 Task: Create New Customer with Customer Name: Chilli Thai, Billing Address Line1: 3109 Abia Martin Drive, Billing Address Line2:  Panther Burn, Billing Address Line3:  Mississippi 38765
Action: Mouse moved to (131, 26)
Screenshot: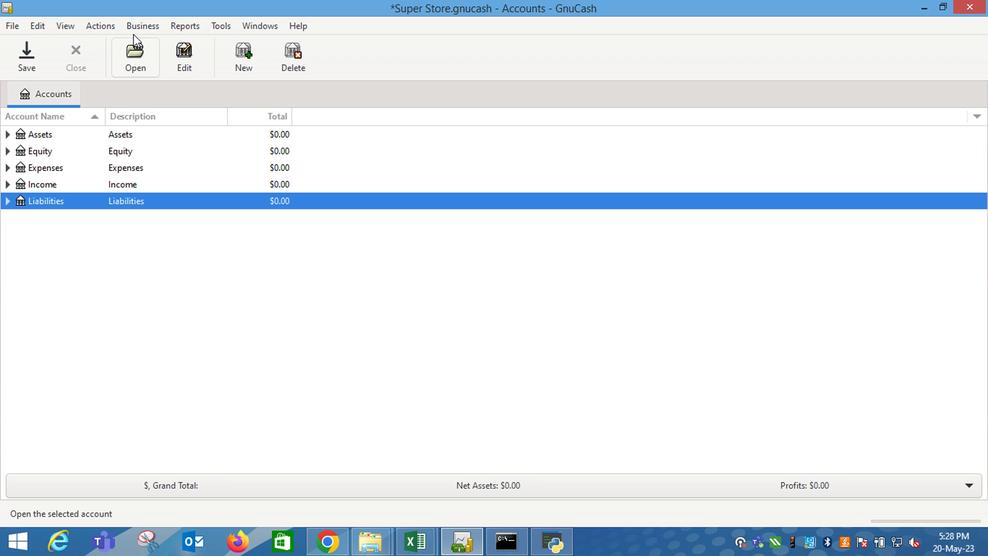 
Action: Mouse pressed left at (131, 26)
Screenshot: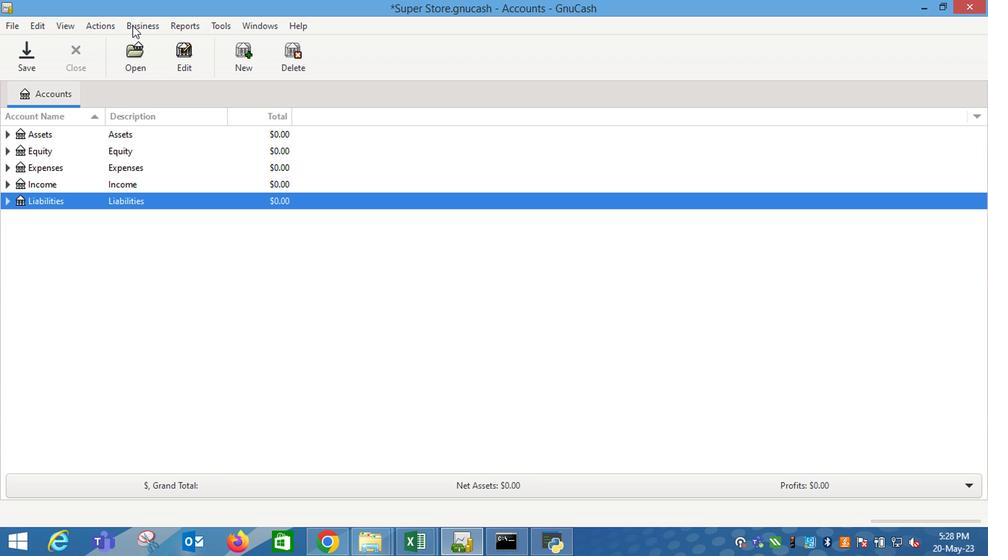 
Action: Mouse moved to (352, 68)
Screenshot: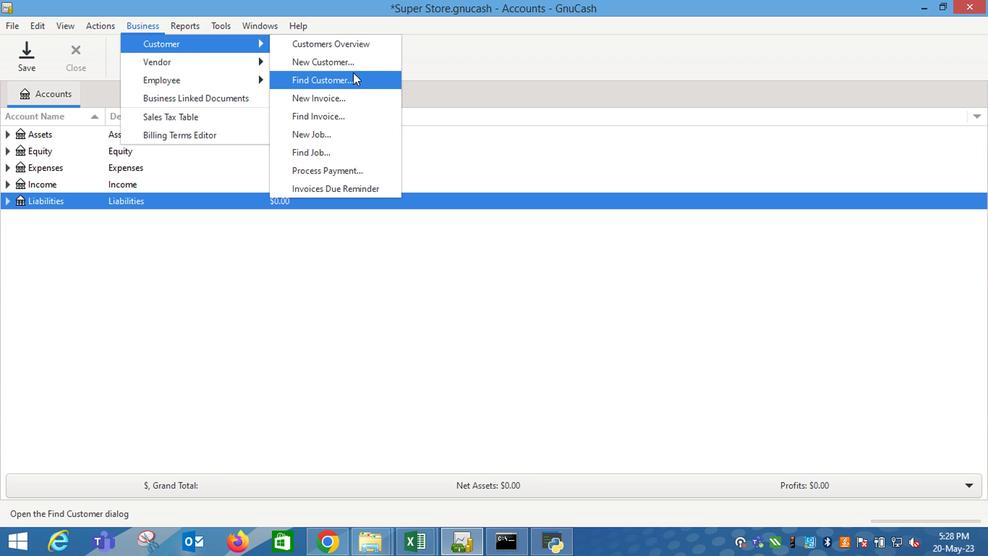 
Action: Mouse pressed left at (352, 68)
Screenshot: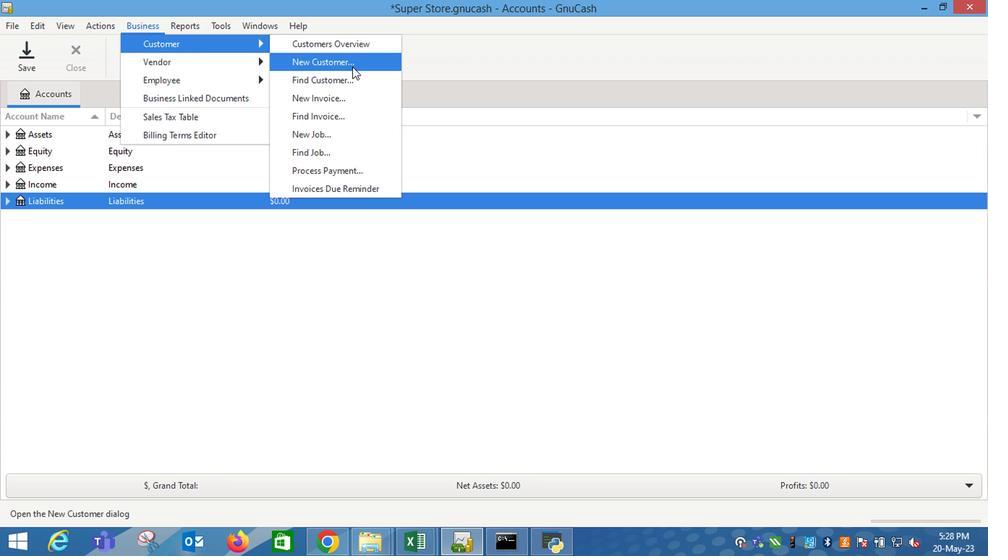 
Action: Key pressed <Key.shift_r>Chilli<Key.space><Key.shift_r>Thai<Key.tab><Key.tab><Key.tab>3109<Key.space><Key.shift_r>Abia<Key.space><Key.shift_r>Martin<Key.space><Key.shift_r>Drive<Key.tab><Key.shift_r>P<Key.tab><Key.shift_r>M<Key.tab><Key.enter>
Screenshot: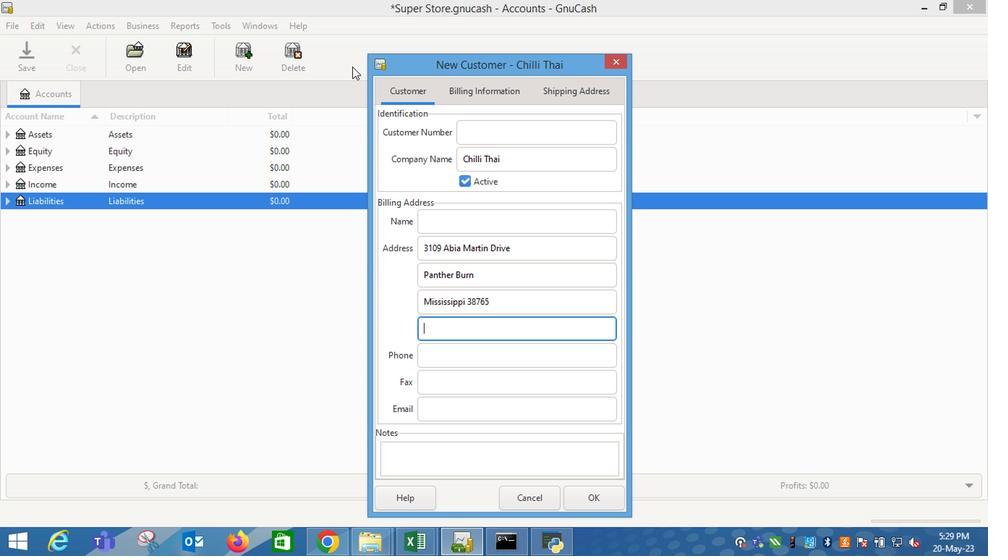 
